 Task: Add Attachment from Trello to Card Card0000000094 in Board Board0000000024 in Workspace WS0000000008 in Trello. Add Cover Blue to Card Card0000000094 in Board Board0000000024 in Workspace WS0000000008 in Trello. Add "Copy Card To …" Button titled Button0000000094 to "bottom" of the list "To Do" to Card Card0000000094 in Board Board0000000024 in Workspace WS0000000008 in Trello. Add Description DS0000000094 to Card Card0000000094 in Board Board0000000024 in Workspace WS0000000008 in Trello. Add Comment CM0000000094 to Card Card0000000094 in Board Board0000000024 in Workspace WS0000000008 in Trello
Action: Mouse moved to (583, 61)
Screenshot: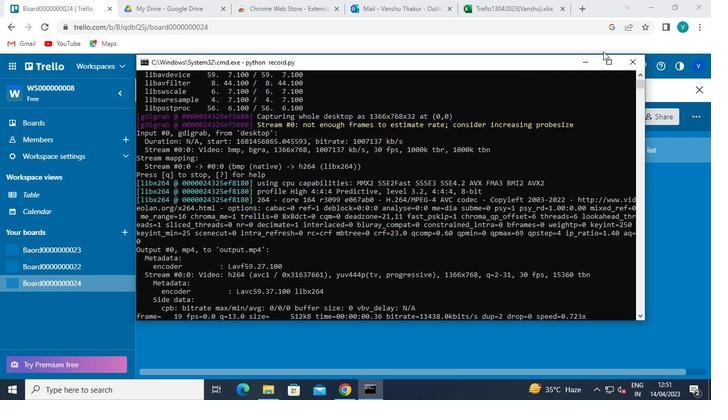 
Action: Mouse pressed left at (583, 61)
Screenshot: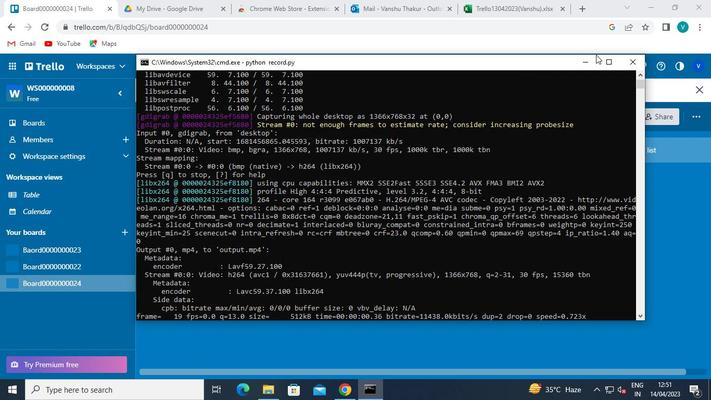 
Action: Mouse moved to (219, 270)
Screenshot: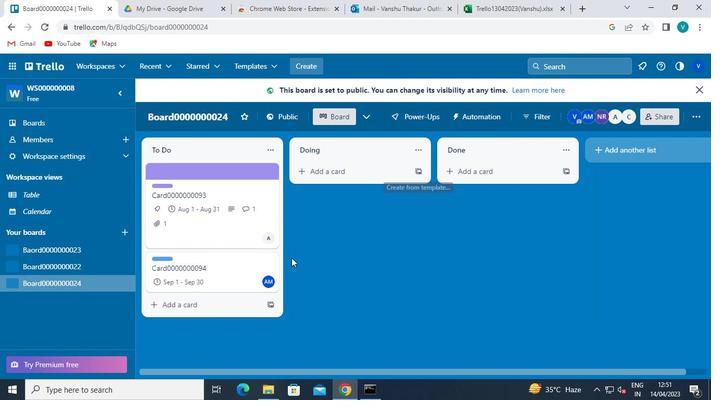 
Action: Mouse pressed left at (219, 270)
Screenshot: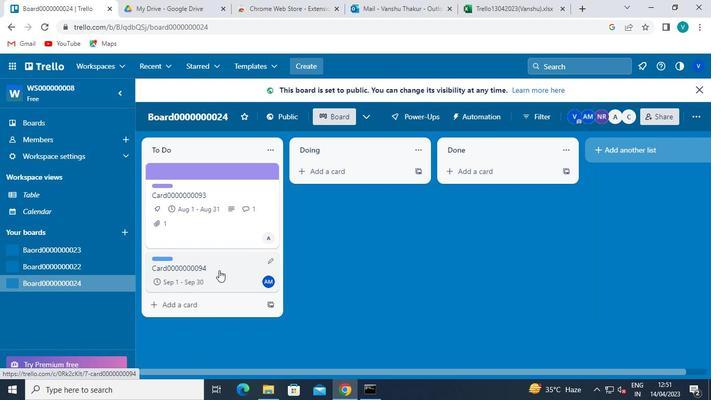 
Action: Mouse moved to (491, 268)
Screenshot: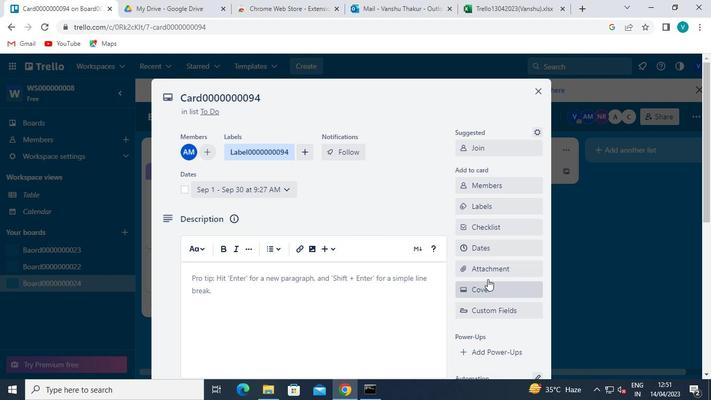 
Action: Mouse pressed left at (491, 268)
Screenshot: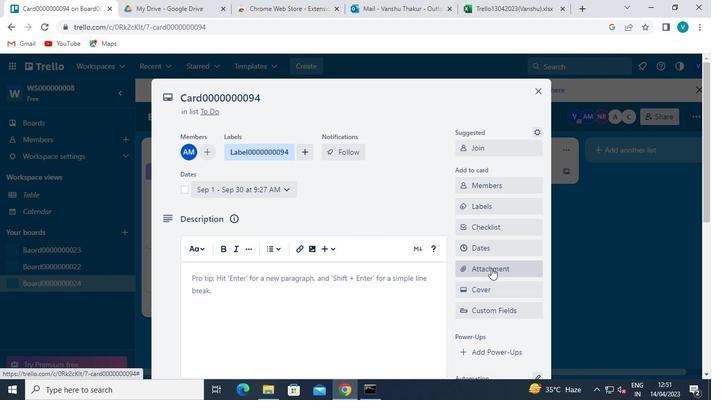 
Action: Mouse moved to (475, 129)
Screenshot: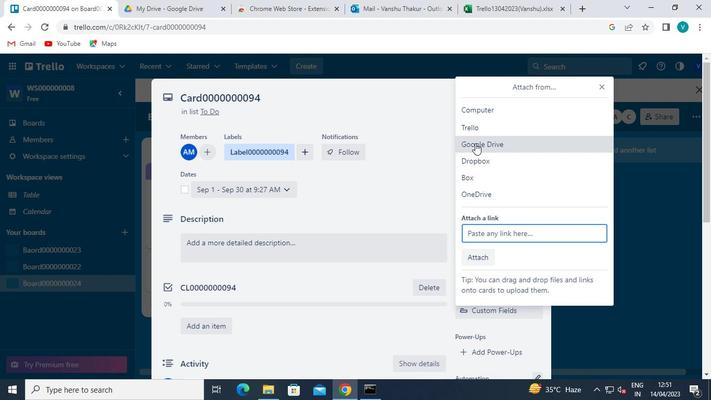
Action: Mouse pressed left at (475, 129)
Screenshot: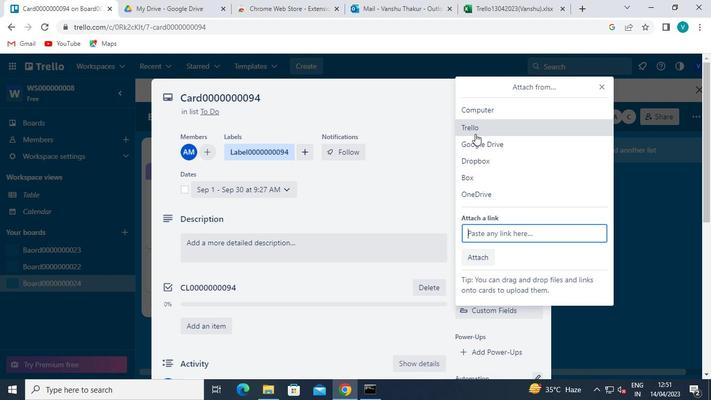 
Action: Mouse moved to (486, 168)
Screenshot: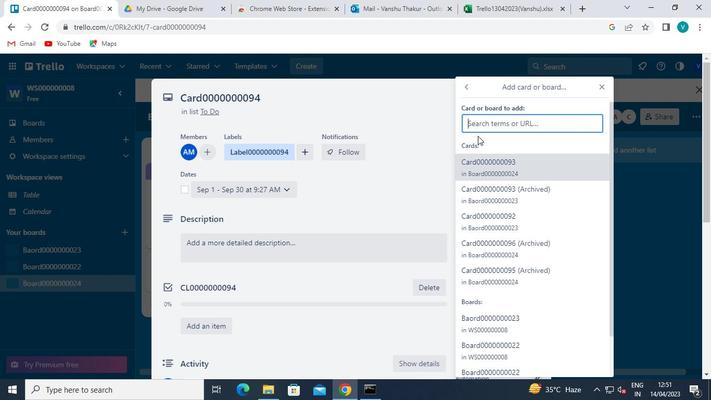 
Action: Mouse pressed left at (486, 168)
Screenshot: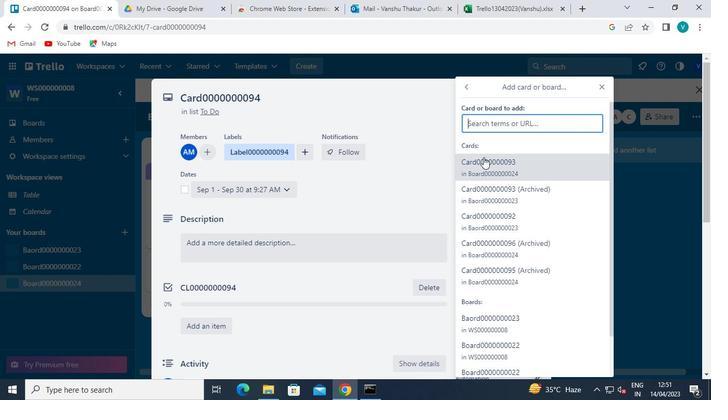 
Action: Mouse moved to (487, 285)
Screenshot: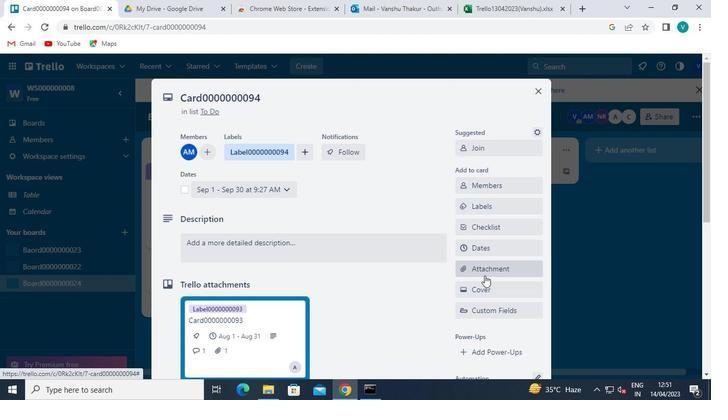 
Action: Mouse pressed left at (487, 285)
Screenshot: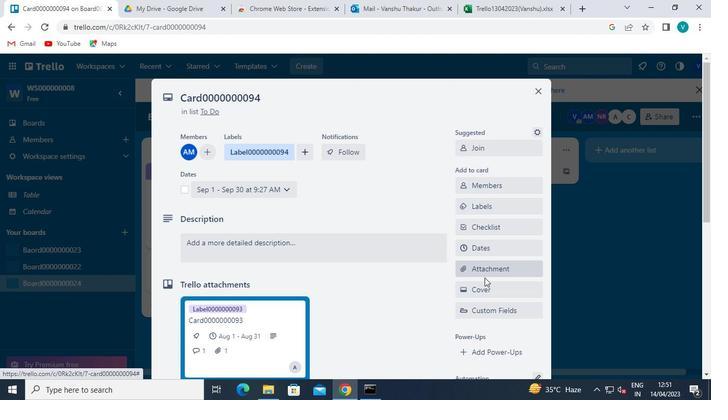 
Action: Mouse moved to (471, 205)
Screenshot: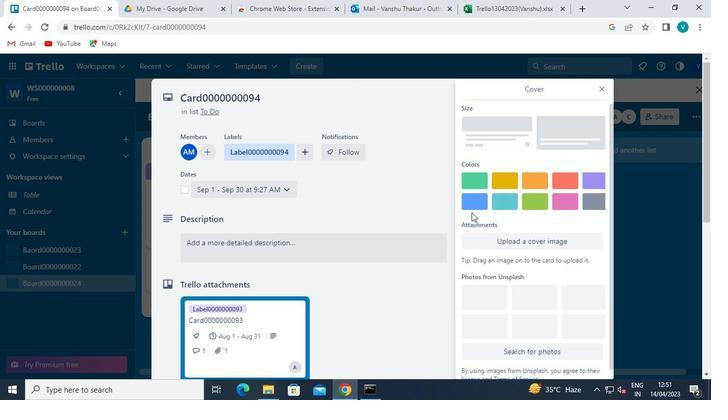 
Action: Mouse pressed left at (471, 205)
Screenshot: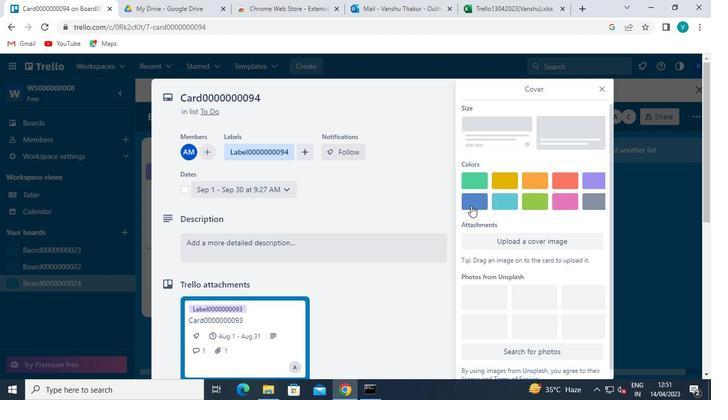 
Action: Mouse moved to (600, 91)
Screenshot: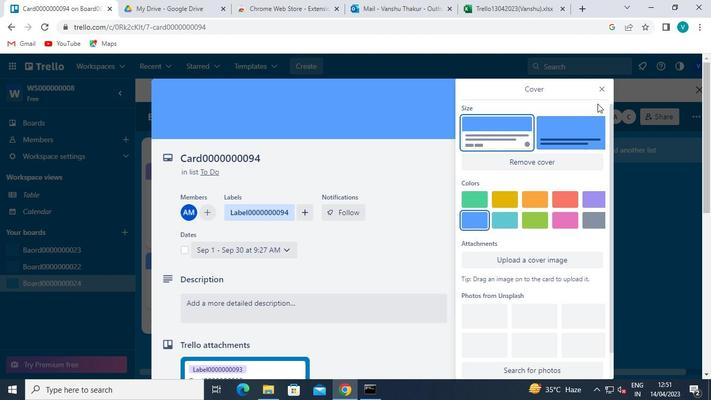 
Action: Mouse pressed left at (600, 91)
Screenshot: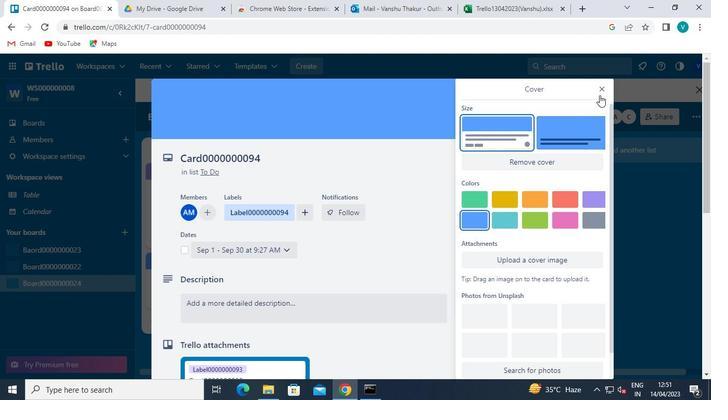 
Action: Mouse moved to (487, 311)
Screenshot: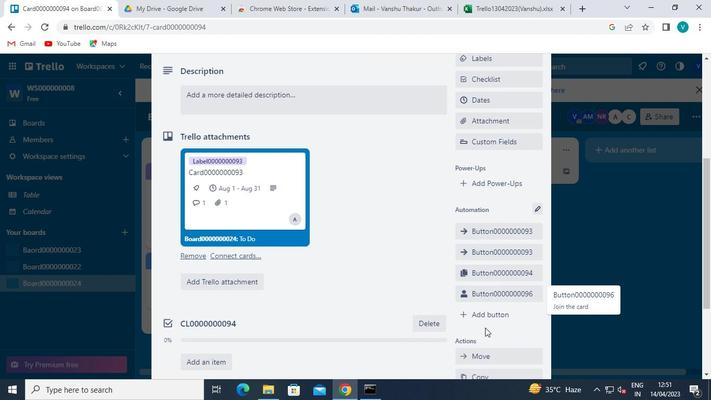 
Action: Mouse pressed left at (487, 311)
Screenshot: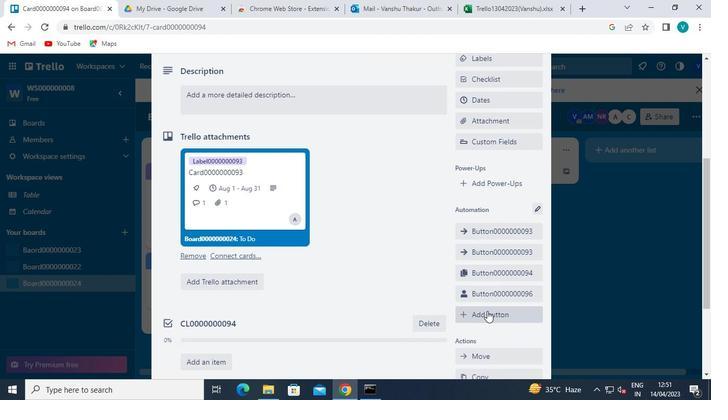 
Action: Mouse moved to (495, 152)
Screenshot: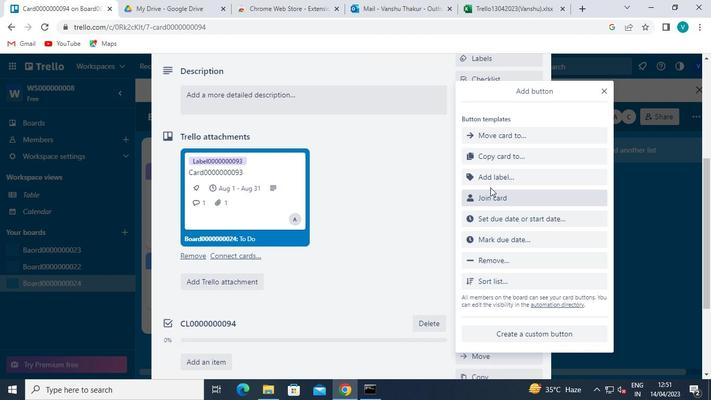 
Action: Mouse pressed left at (495, 152)
Screenshot: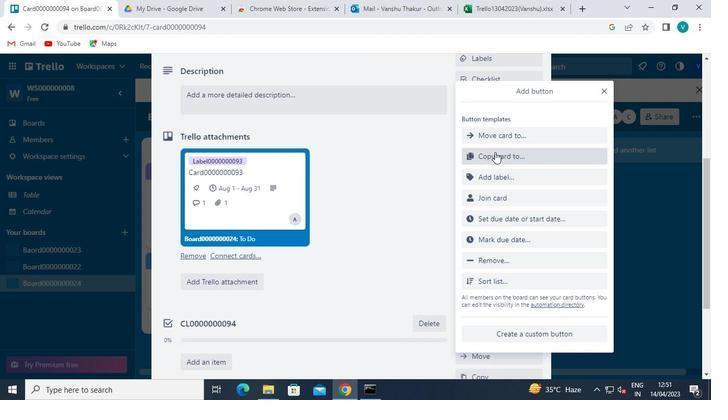 
Action: Mouse moved to (511, 139)
Screenshot: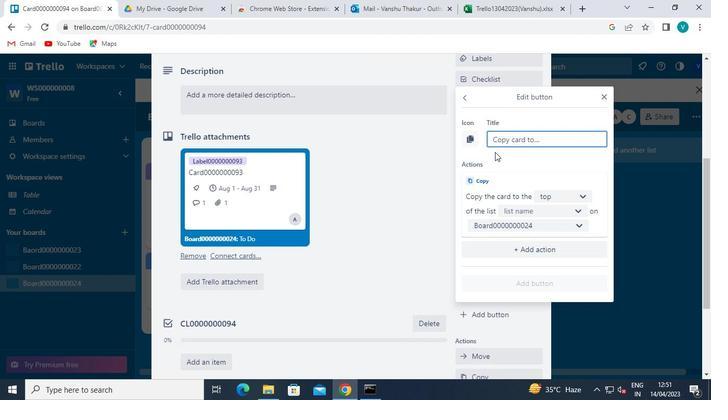 
Action: Mouse pressed left at (511, 139)
Screenshot: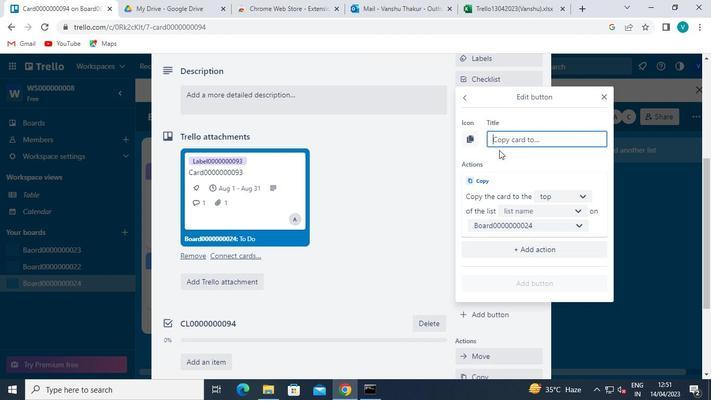 
Action: Keyboard Key.shift
Screenshot: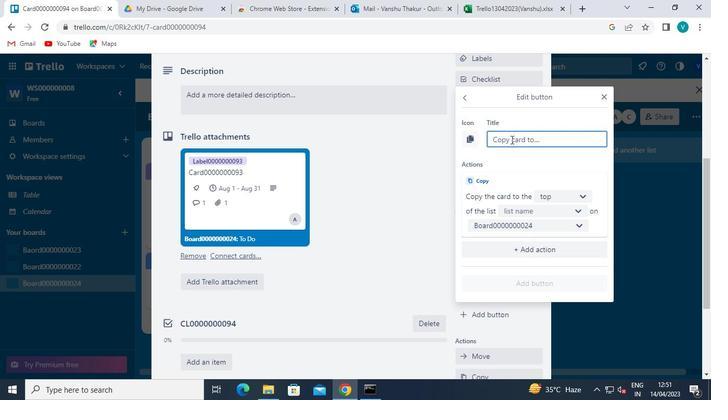 
Action: Keyboard B
Screenshot: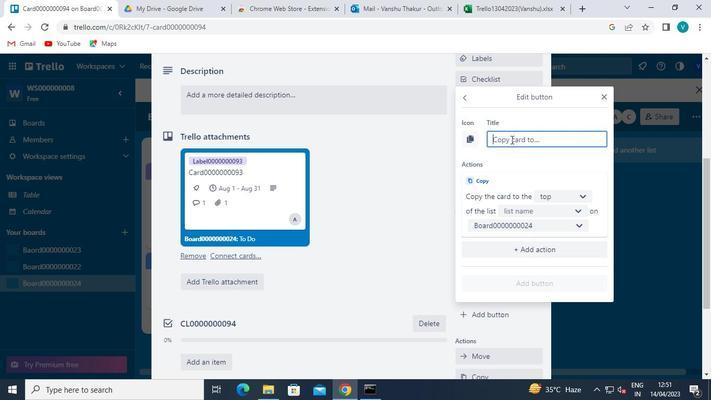 
Action: Keyboard u
Screenshot: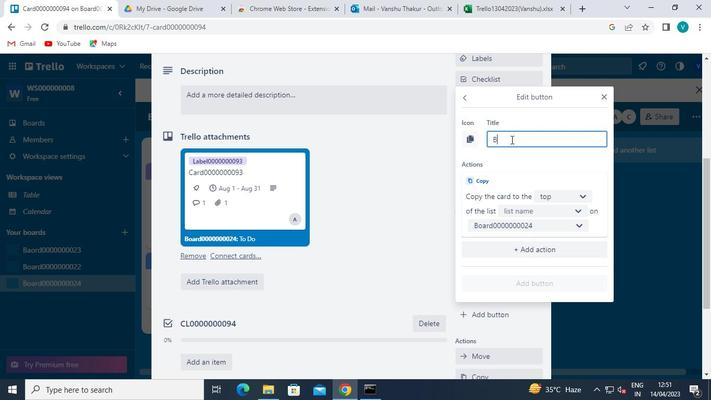 
Action: Keyboard t
Screenshot: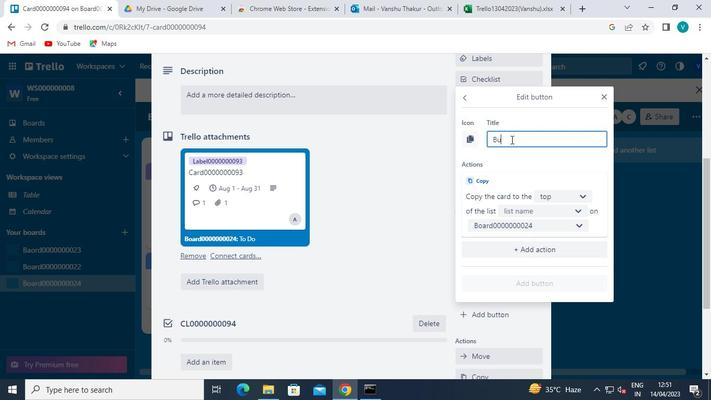 
Action: Keyboard t
Screenshot: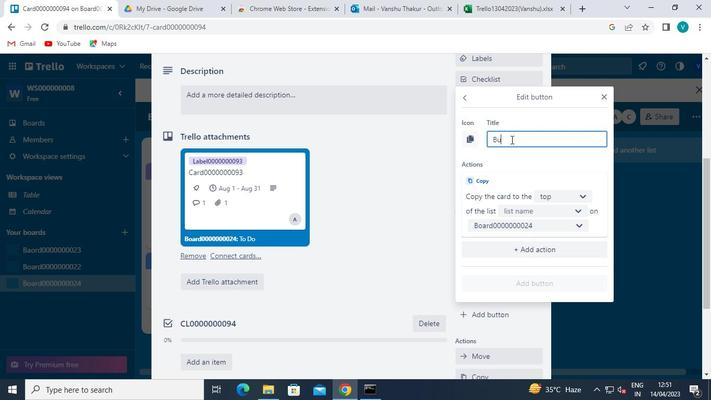 
Action: Keyboard o
Screenshot: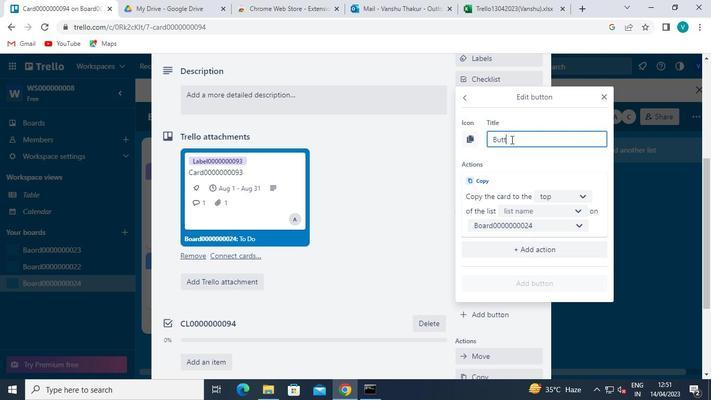 
Action: Keyboard n
Screenshot: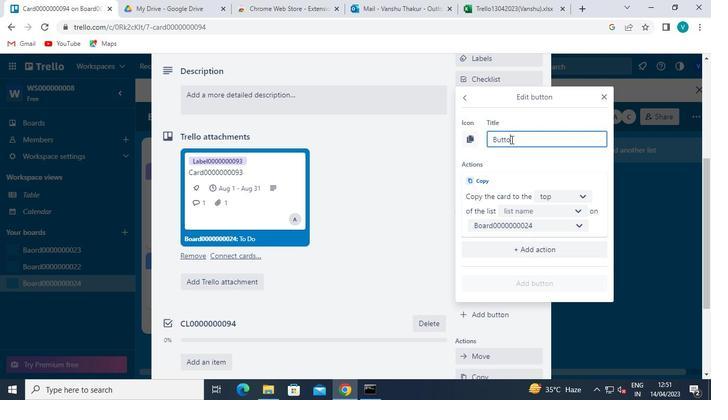 
Action: Keyboard <96>
Screenshot: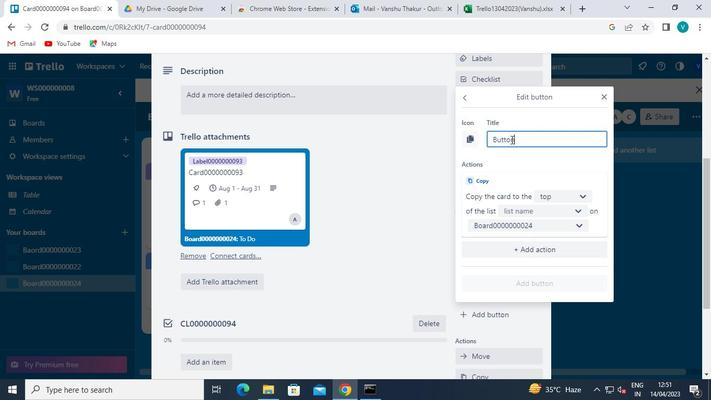 
Action: Keyboard <96>
Screenshot: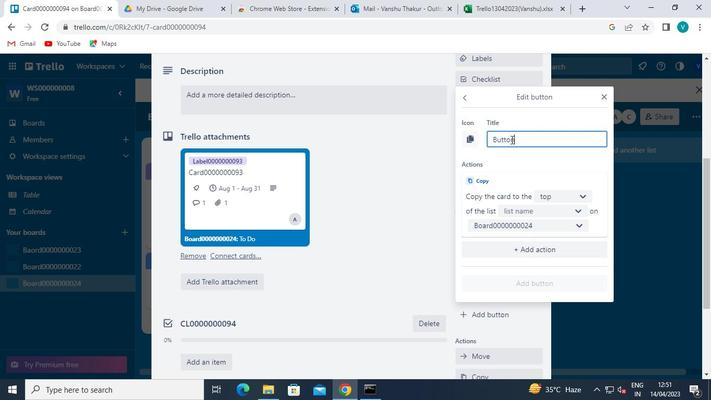 
Action: Keyboard <96>
Screenshot: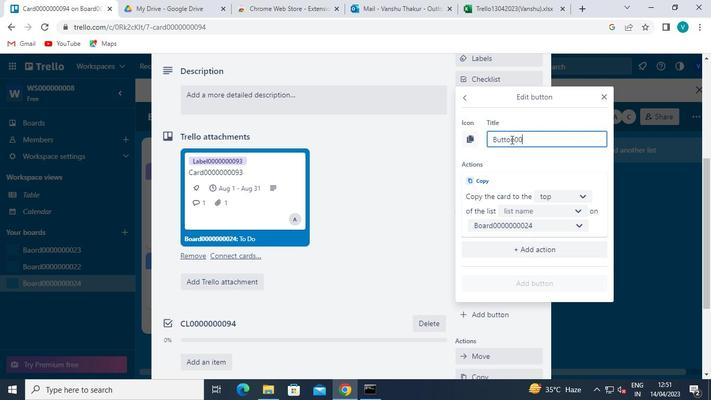 
Action: Keyboard <96>
Screenshot: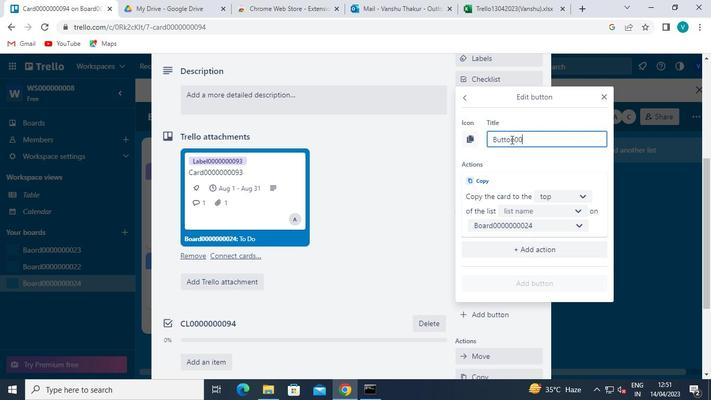 
Action: Keyboard <96>
Screenshot: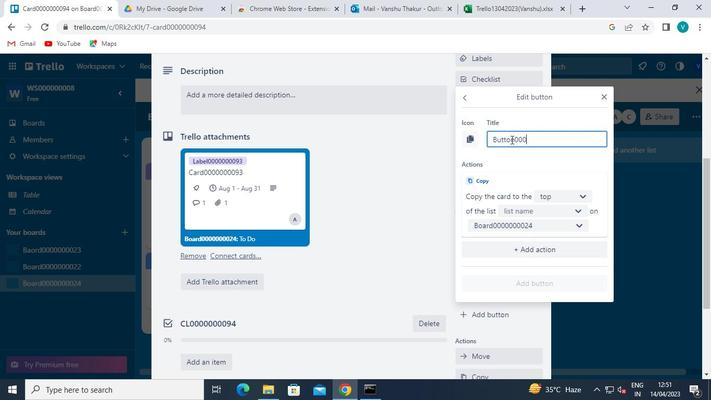 
Action: Keyboard <96>
Screenshot: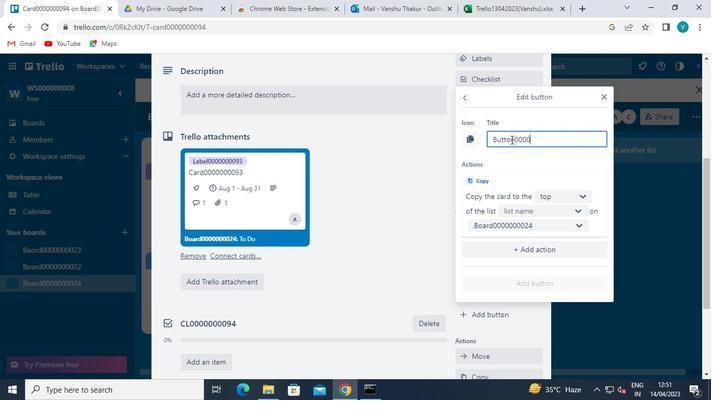 
Action: Keyboard <96>
Screenshot: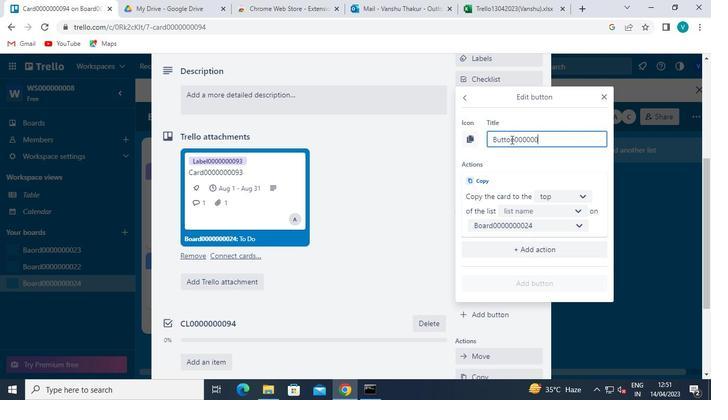 
Action: Keyboard <96>
Screenshot: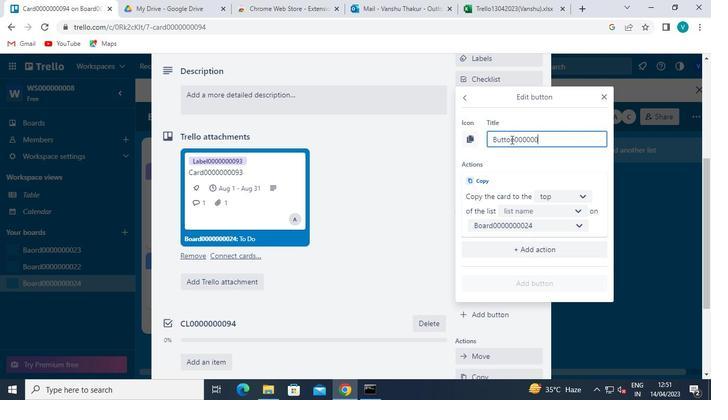 
Action: Keyboard <105>
Screenshot: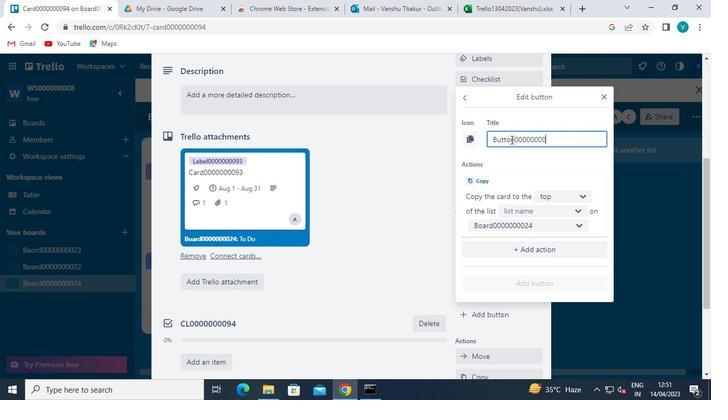 
Action: Keyboard <100>
Screenshot: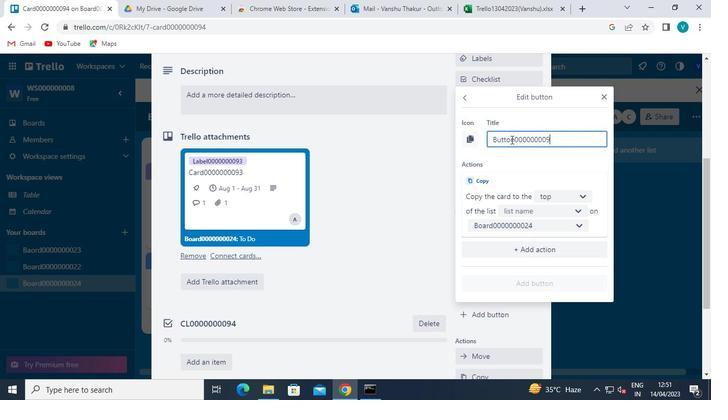 
Action: Mouse moved to (557, 190)
Screenshot: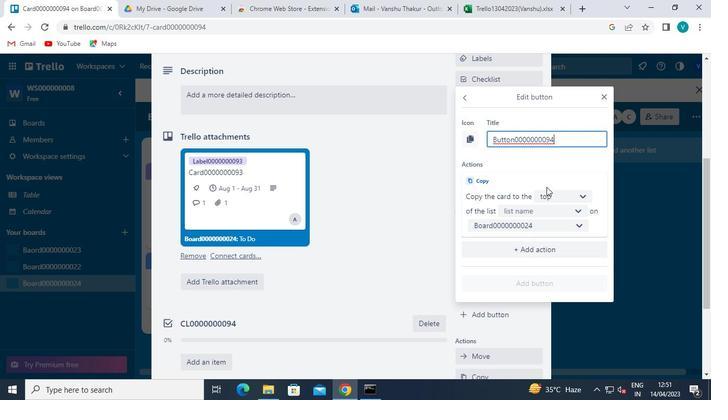 
Action: Mouse pressed left at (557, 190)
Screenshot: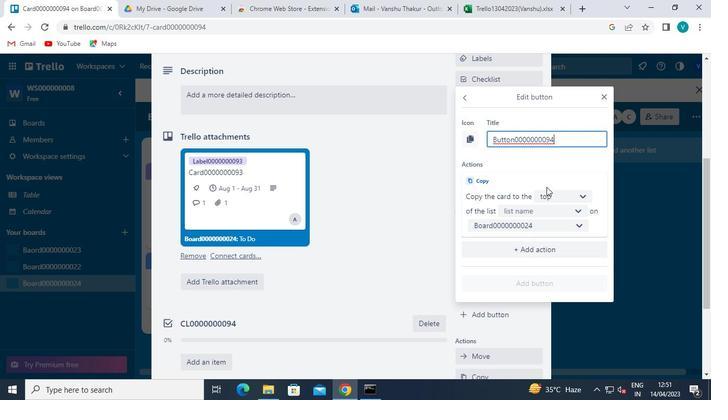 
Action: Mouse moved to (555, 213)
Screenshot: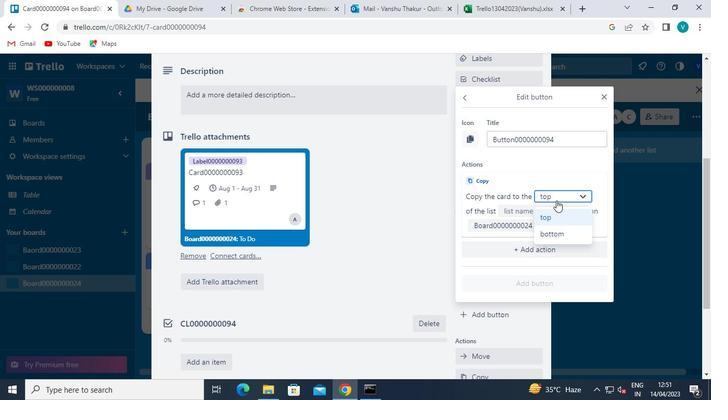 
Action: Mouse pressed left at (555, 213)
Screenshot: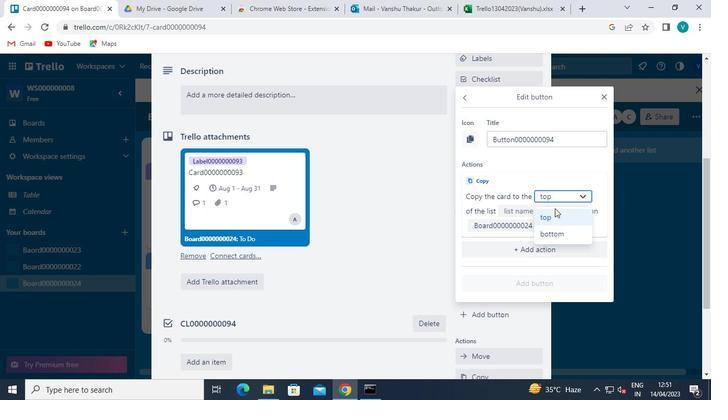
Action: Mouse moved to (556, 212)
Screenshot: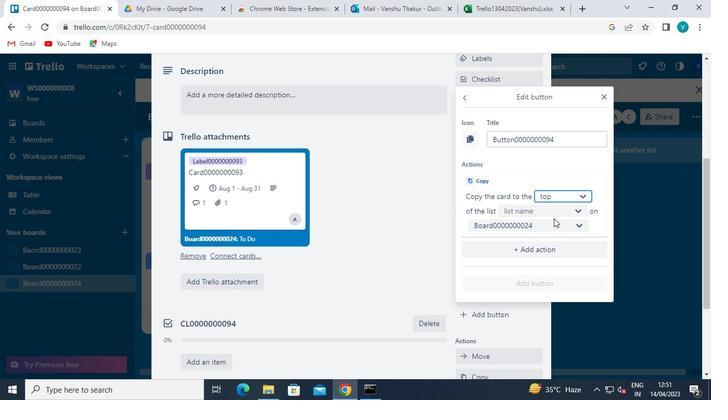
Action: Mouse pressed left at (556, 212)
Screenshot: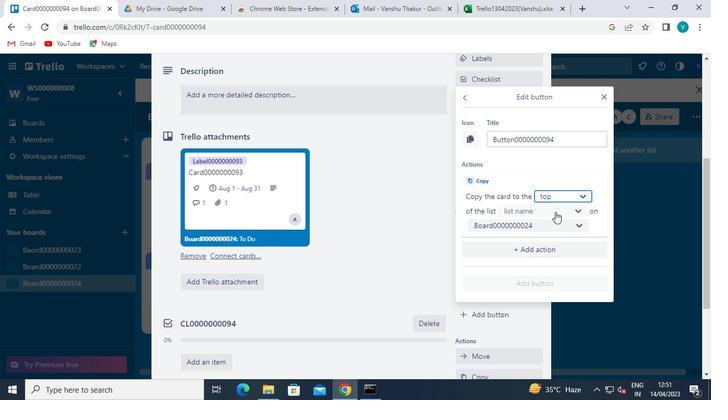 
Action: Mouse moved to (533, 230)
Screenshot: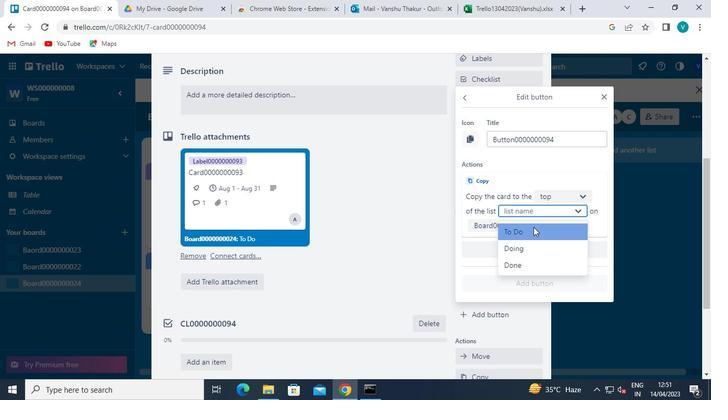 
Action: Mouse pressed left at (533, 230)
Screenshot: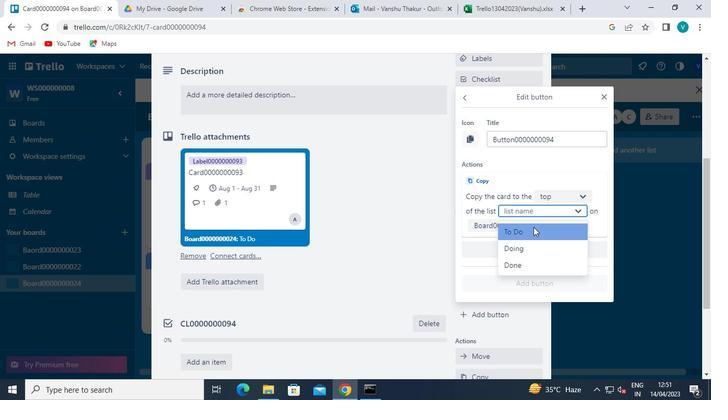 
Action: Mouse moved to (535, 283)
Screenshot: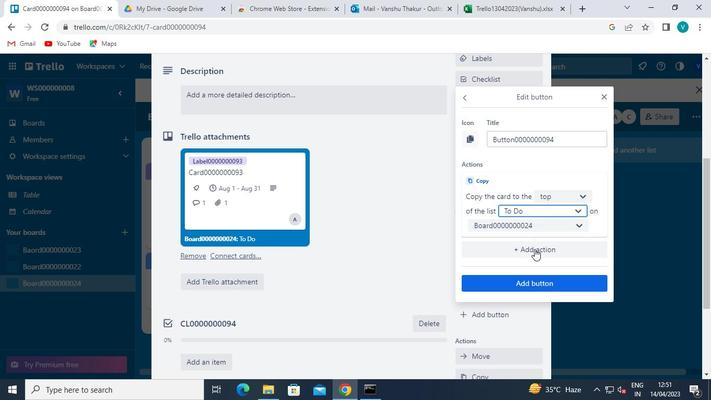 
Action: Mouse pressed left at (535, 283)
Screenshot: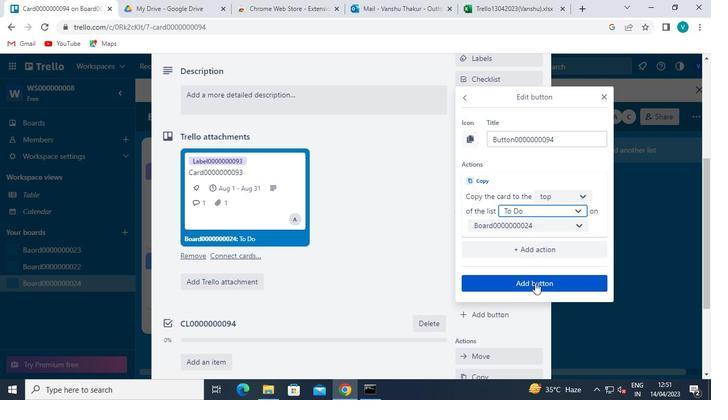
Action: Mouse moved to (271, 255)
Screenshot: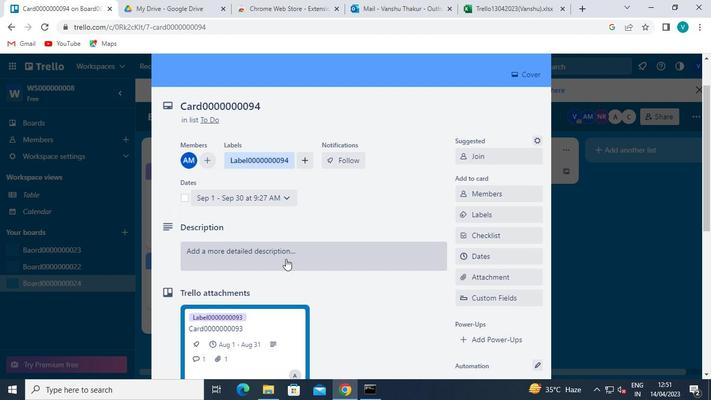 
Action: Mouse pressed left at (271, 255)
Screenshot: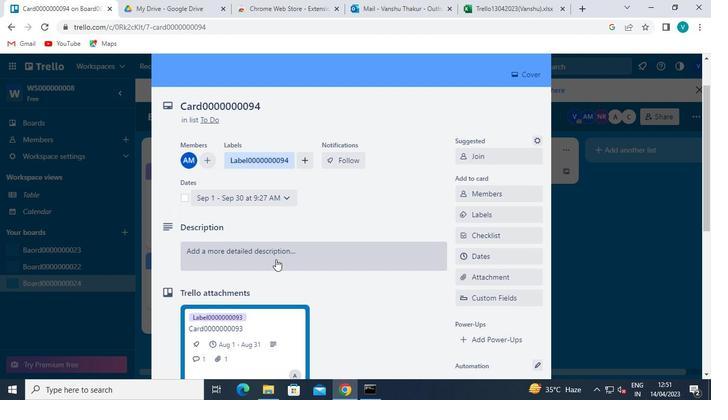 
Action: Mouse moved to (277, 255)
Screenshot: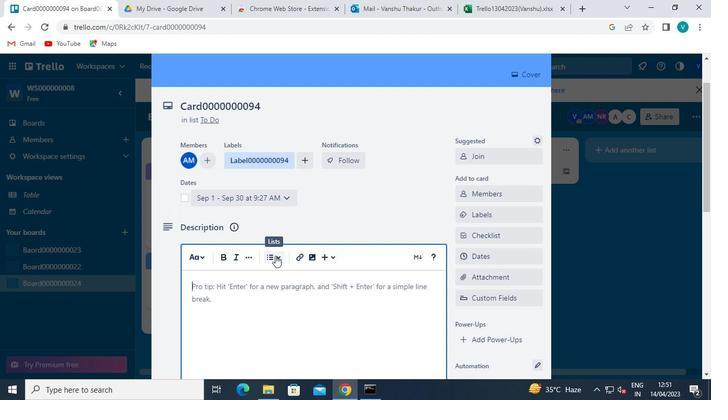 
Action: Keyboard Key.shift
Screenshot: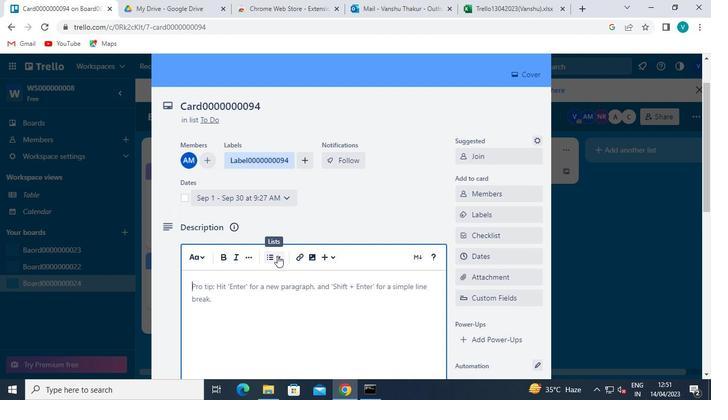 
Action: Keyboard D
Screenshot: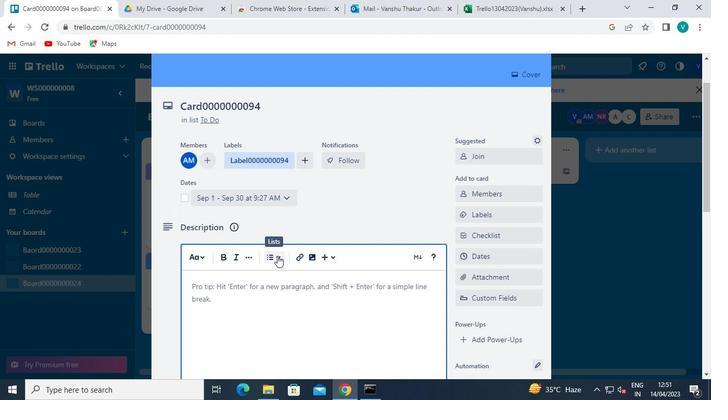
Action: Keyboard S
Screenshot: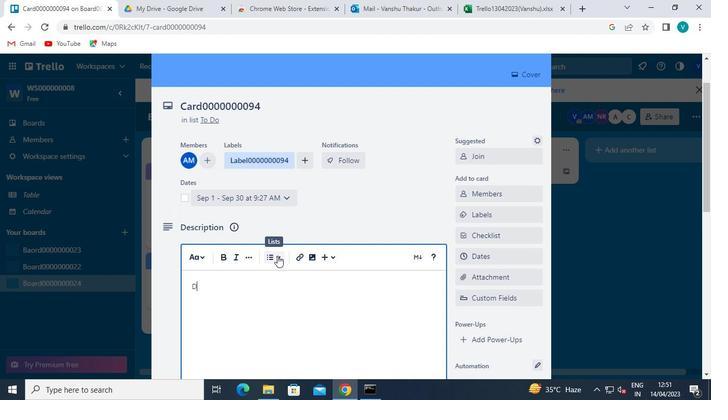 
Action: Keyboard <96>
Screenshot: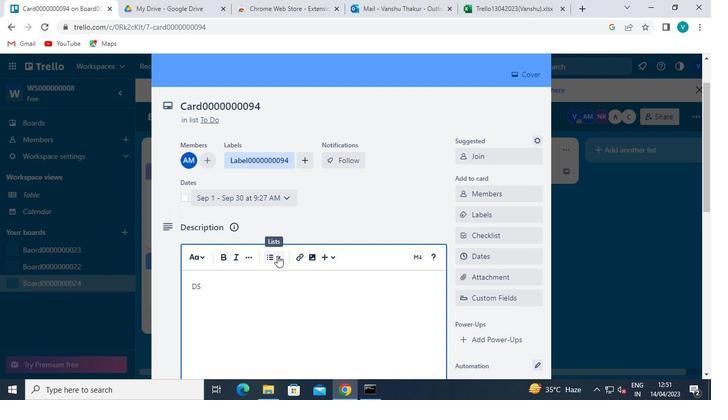 
Action: Keyboard <96>
Screenshot: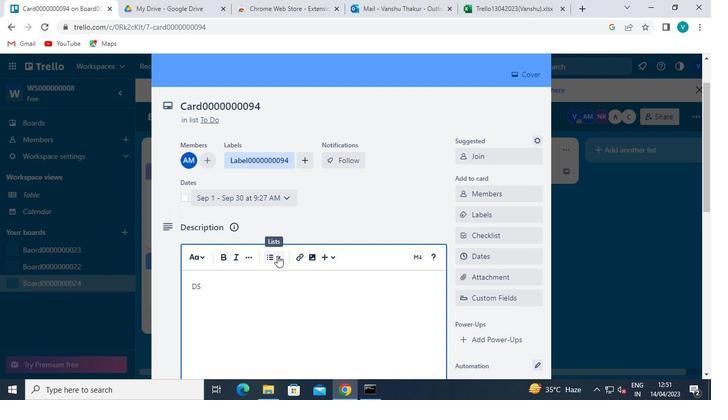 
Action: Keyboard <96>
Screenshot: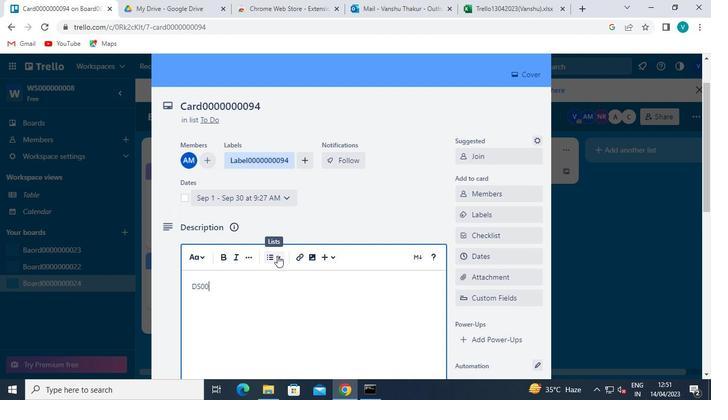 
Action: Keyboard <96>
Screenshot: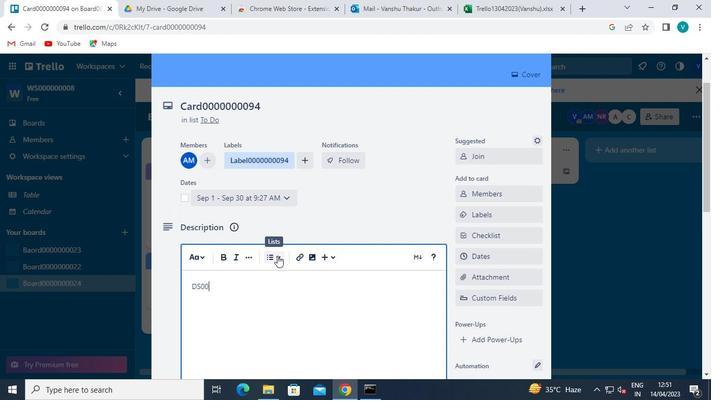 
Action: Keyboard <96>
Screenshot: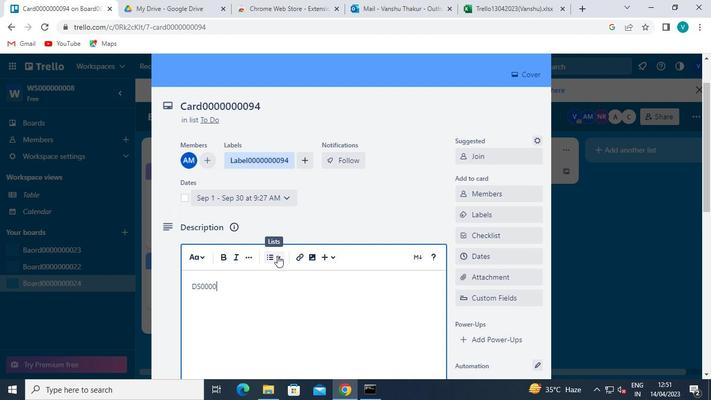 
Action: Keyboard <96>
Screenshot: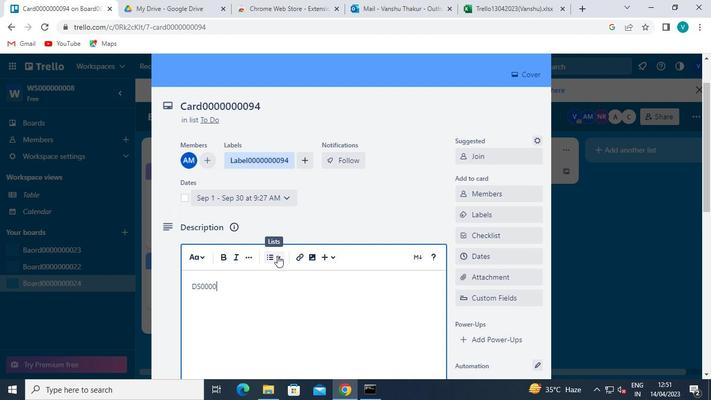 
Action: Keyboard <96>
Screenshot: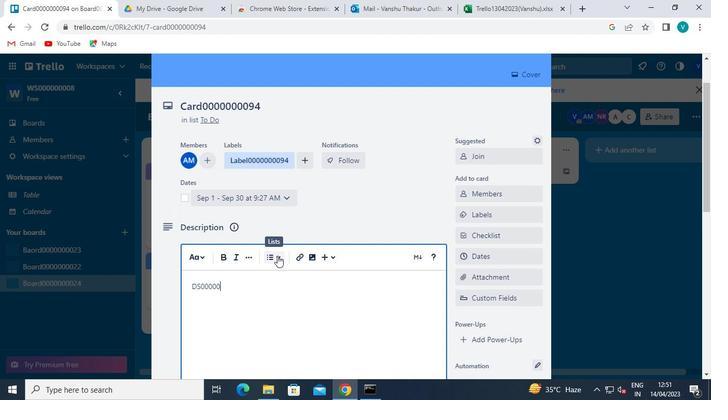 
Action: Keyboard <96>
Screenshot: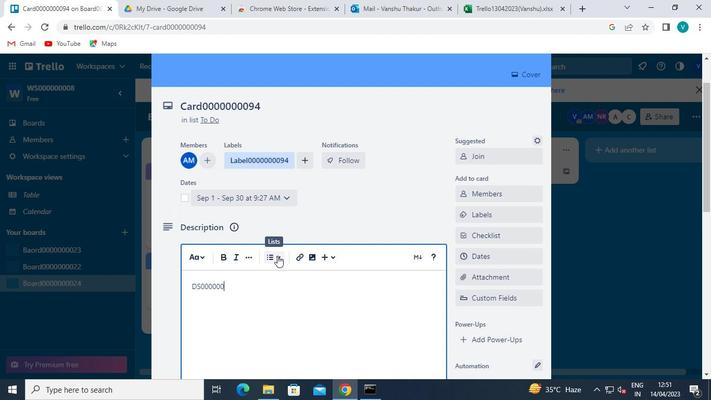 
Action: Keyboard <105>
Screenshot: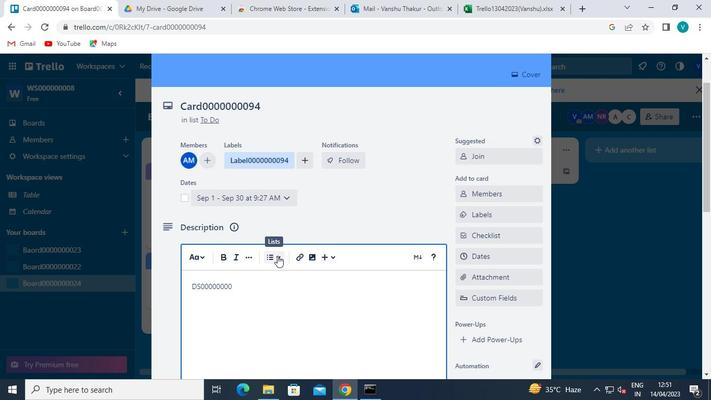 
Action: Keyboard <100>
Screenshot: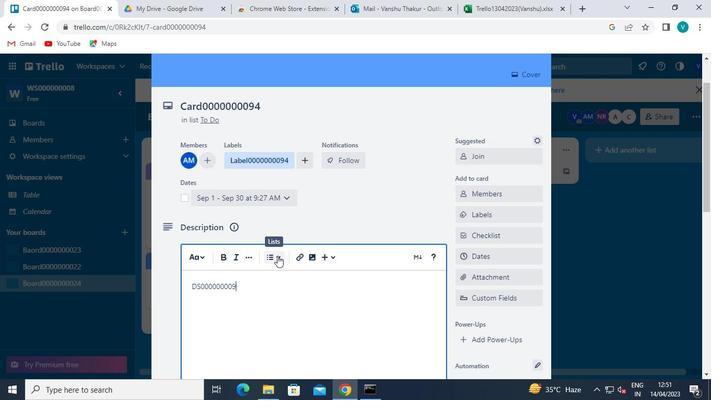 
Action: Mouse moved to (198, 294)
Screenshot: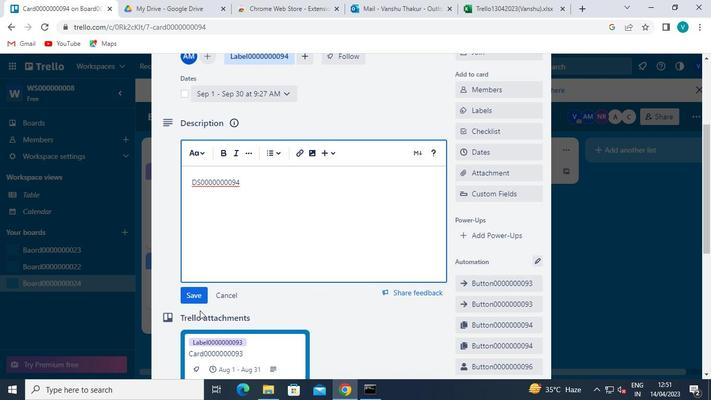 
Action: Mouse pressed left at (198, 294)
Screenshot: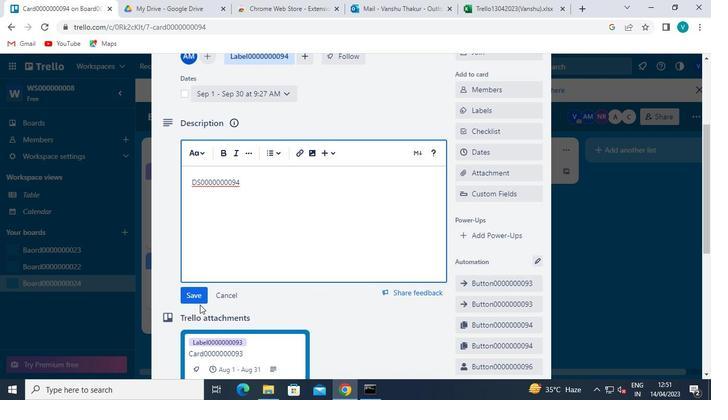
Action: Mouse moved to (205, 351)
Screenshot: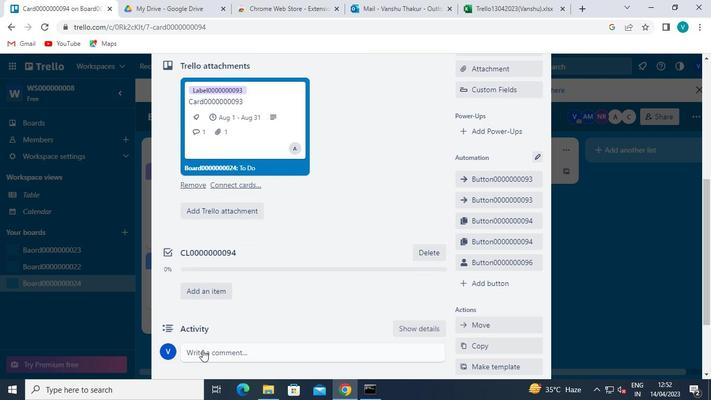 
Action: Mouse pressed left at (205, 351)
Screenshot: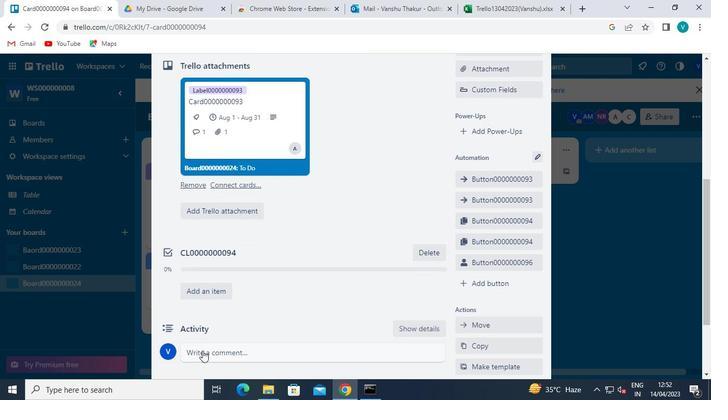 
Action: Mouse moved to (206, 351)
Screenshot: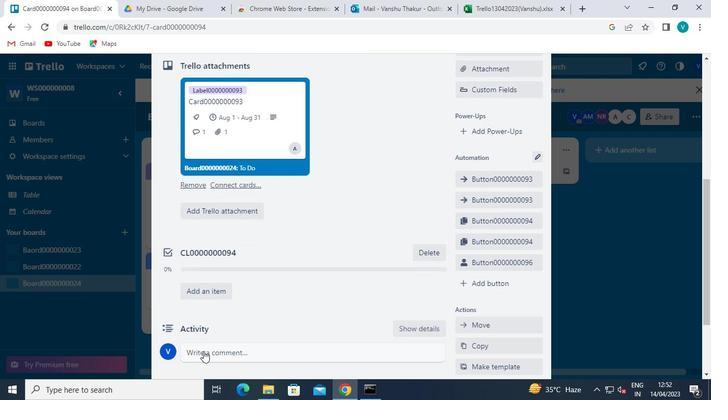 
Action: Keyboard Key.shift
Screenshot: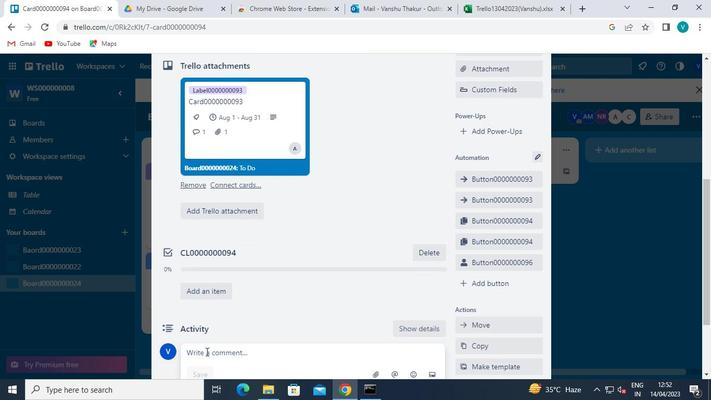 
Action: Keyboard C
Screenshot: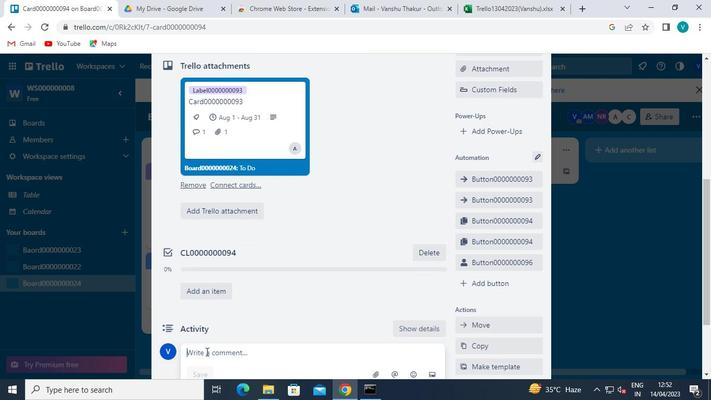 
Action: Keyboard M
Screenshot: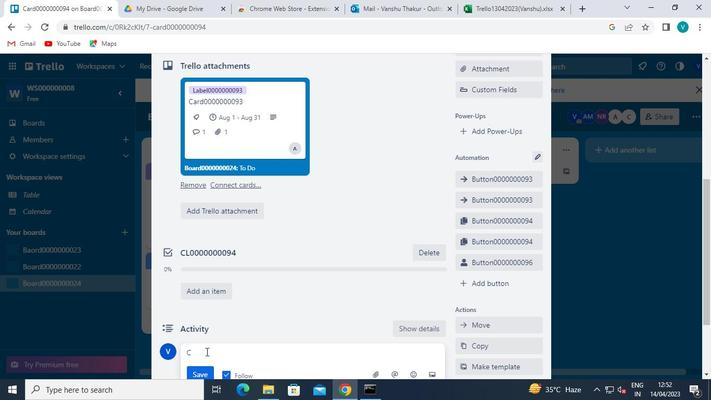 
Action: Keyboard <96>
Screenshot: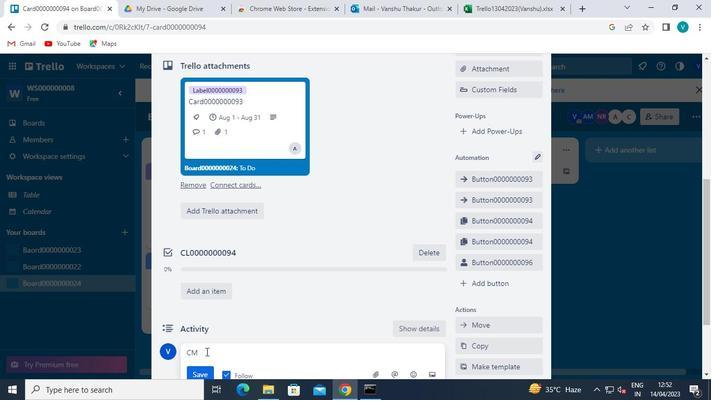 
Action: Keyboard <96>
Screenshot: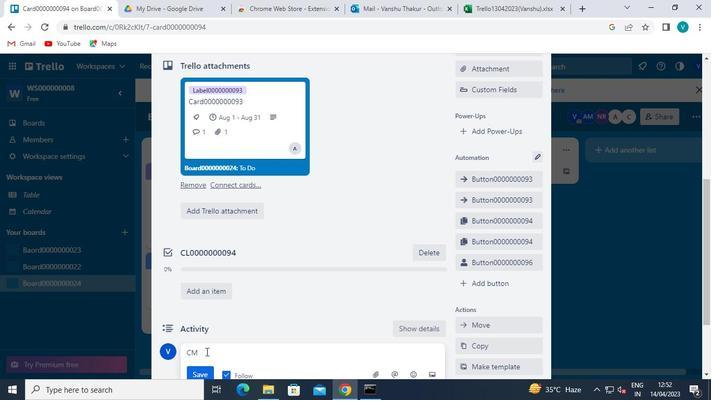 
Action: Keyboard <96>
Screenshot: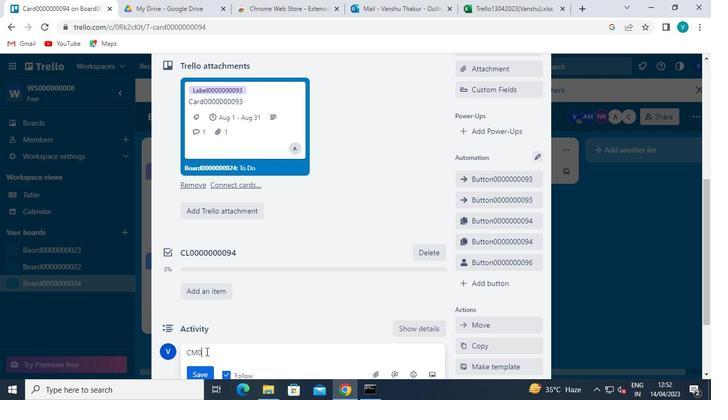 
Action: Keyboard <96>
Screenshot: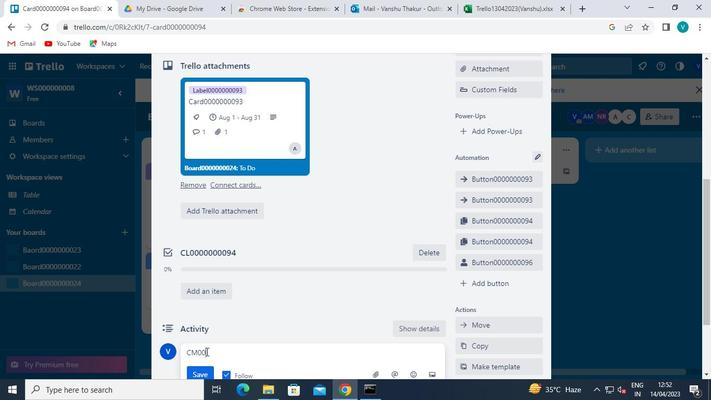 
Action: Keyboard <96>
Screenshot: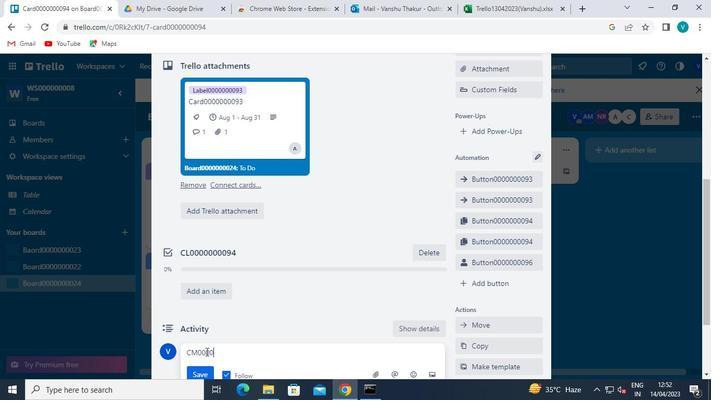 
Action: Keyboard <96>
Screenshot: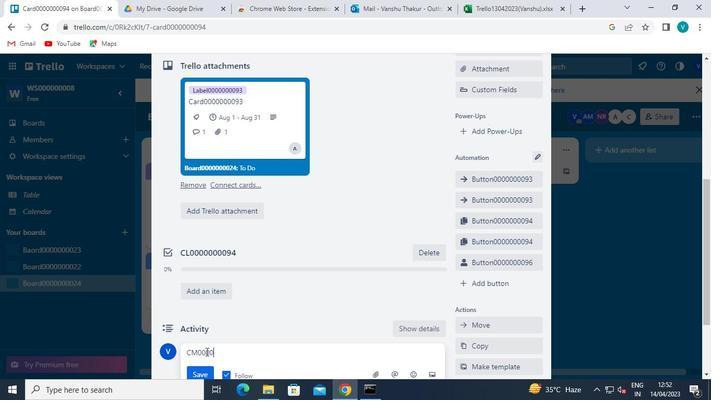 
Action: Keyboard <96>
Screenshot: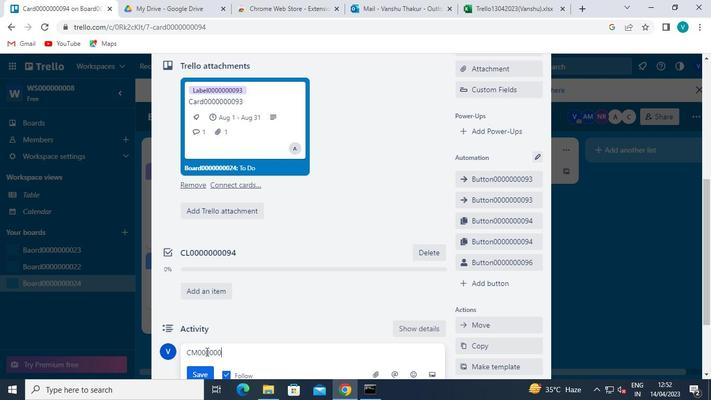 
Action: Keyboard <96>
Screenshot: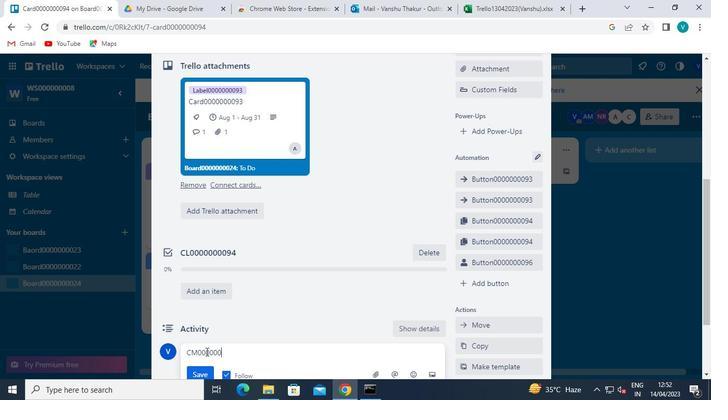 
Action: Keyboard <105>
Screenshot: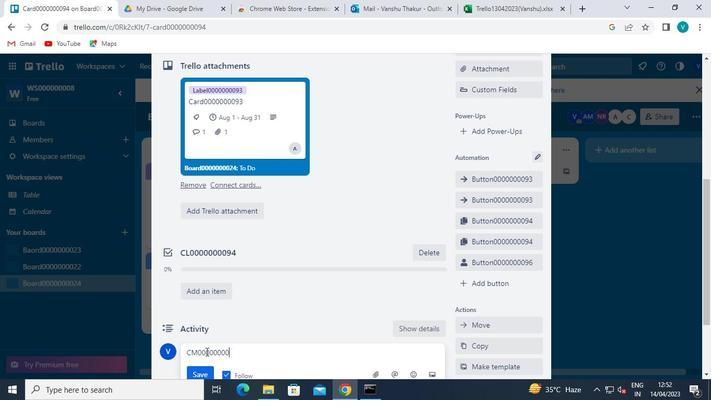 
Action: Keyboard <100>
Screenshot: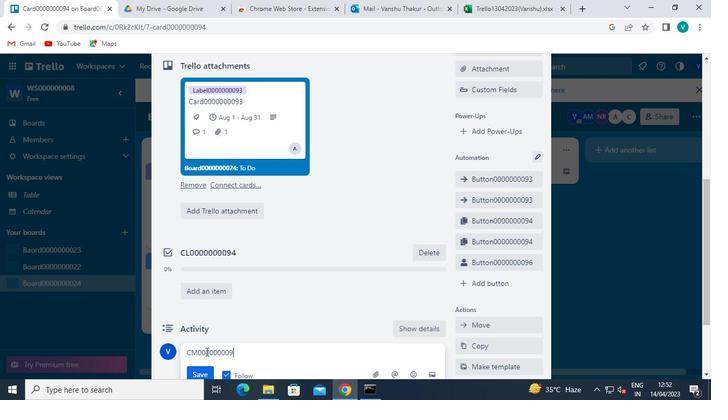 
Action: Mouse moved to (195, 267)
Screenshot: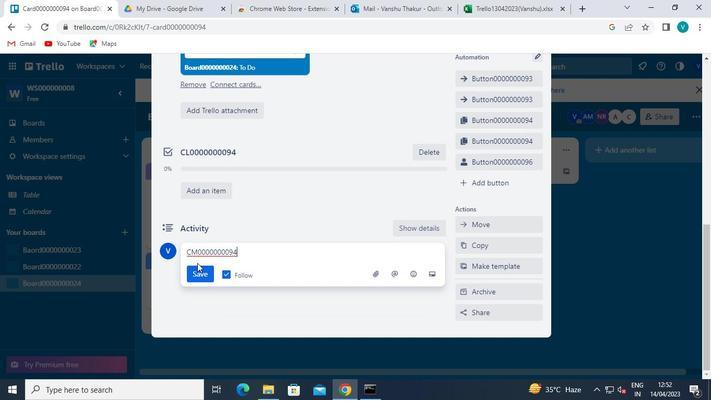 
Action: Mouse pressed left at (195, 267)
Screenshot: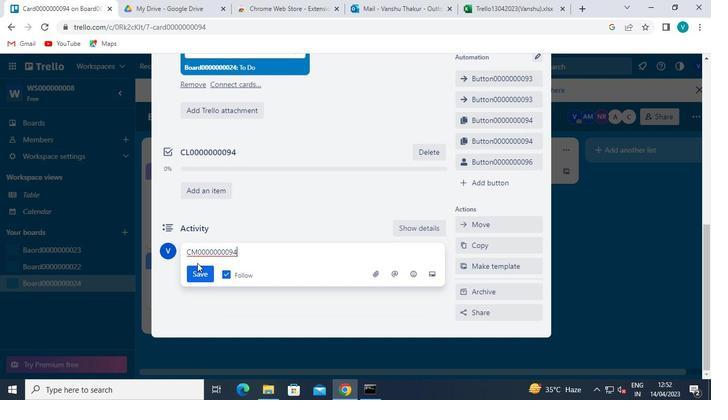 
Action: Mouse moved to (366, 389)
Screenshot: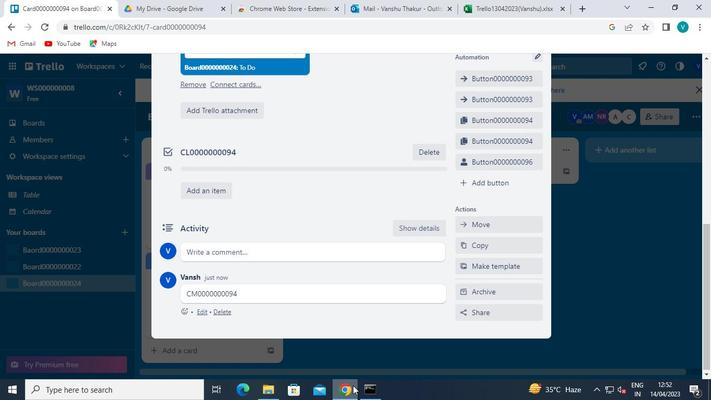 
Action: Mouse pressed left at (366, 389)
Screenshot: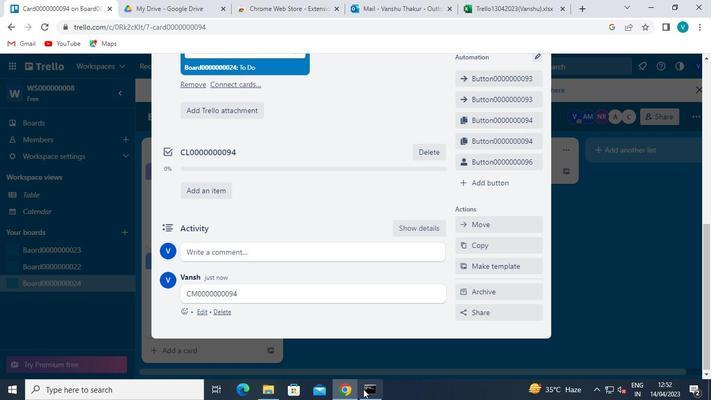
Action: Mouse moved to (629, 64)
Screenshot: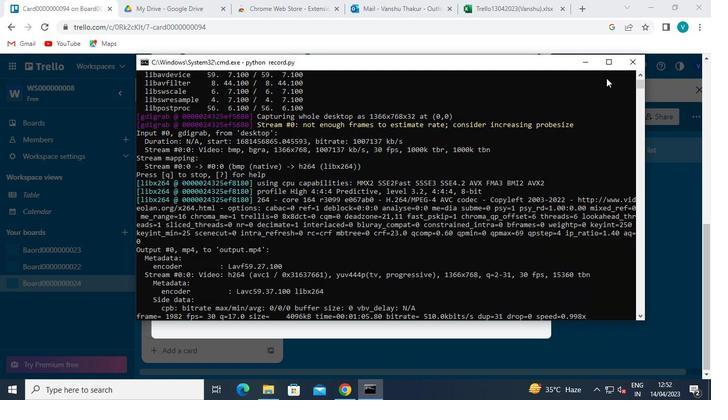
Action: Mouse pressed left at (629, 64)
Screenshot: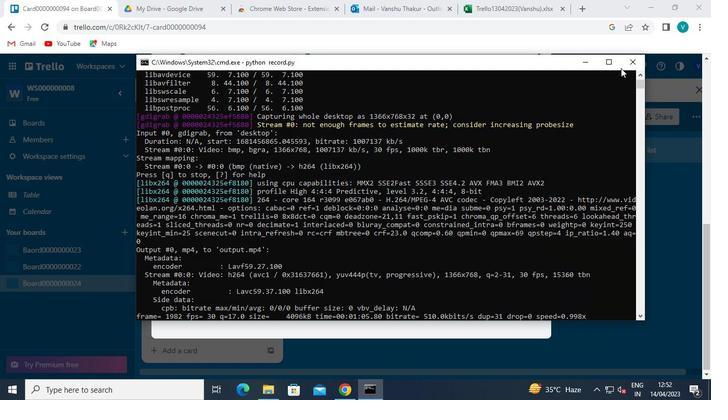 
Action: Mouse moved to (629, 64)
Screenshot: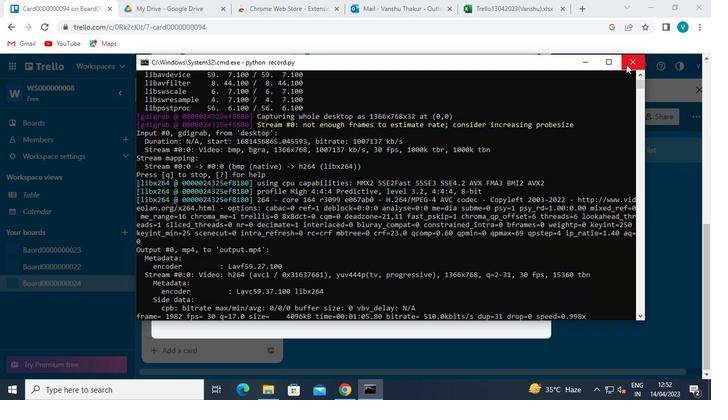
